 Task: Find out the meaning of "Inspection" in the real estate glossary.
Action: Mouse moved to (467, 189)
Screenshot: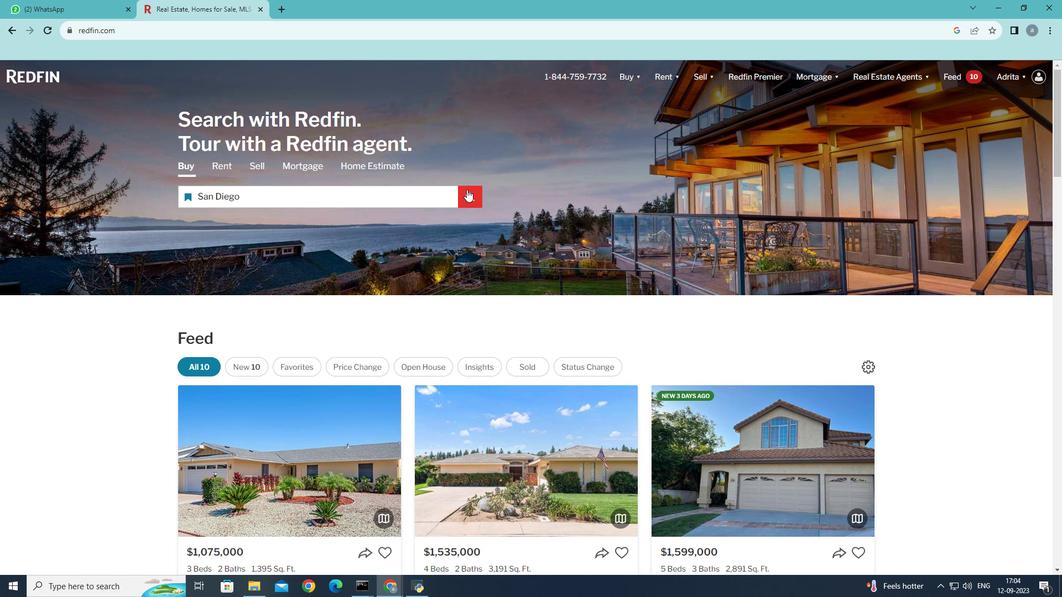 
Action: Mouse pressed left at (467, 189)
Screenshot: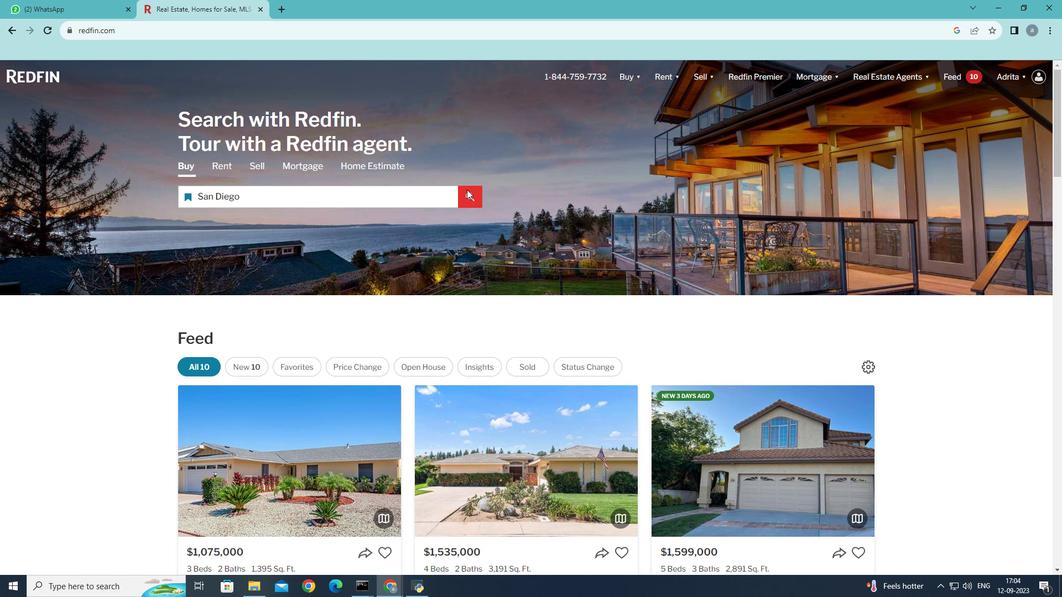 
Action: Mouse moved to (662, 154)
Screenshot: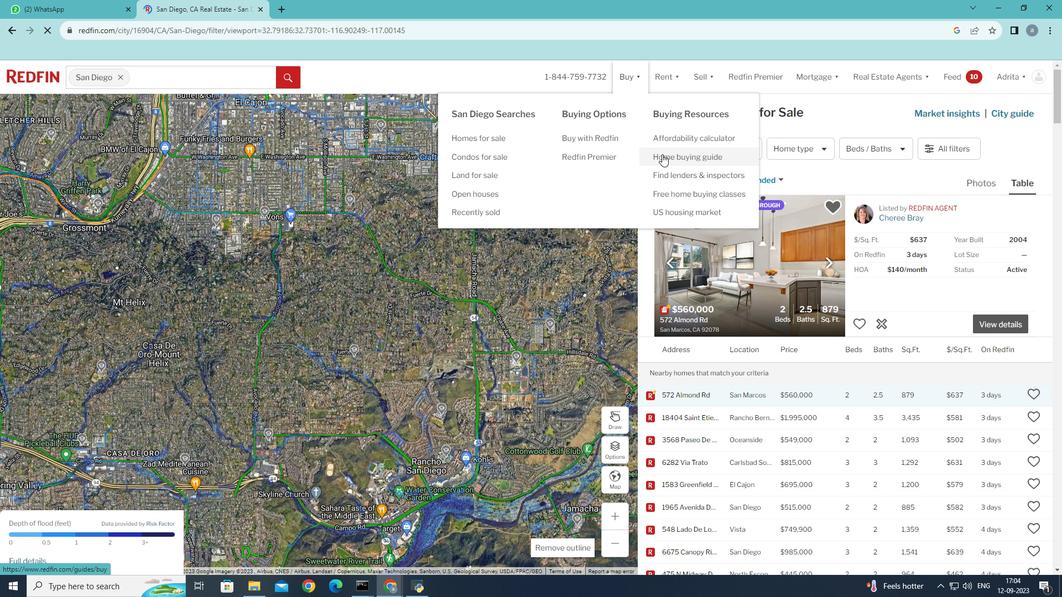 
Action: Mouse pressed left at (662, 154)
Screenshot: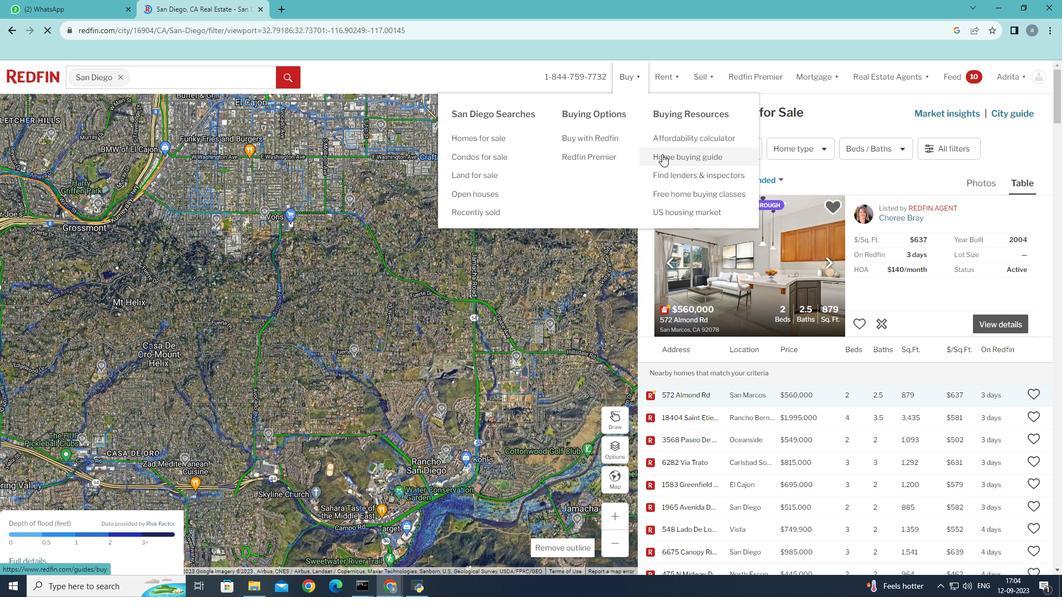 
Action: Mouse moved to (465, 241)
Screenshot: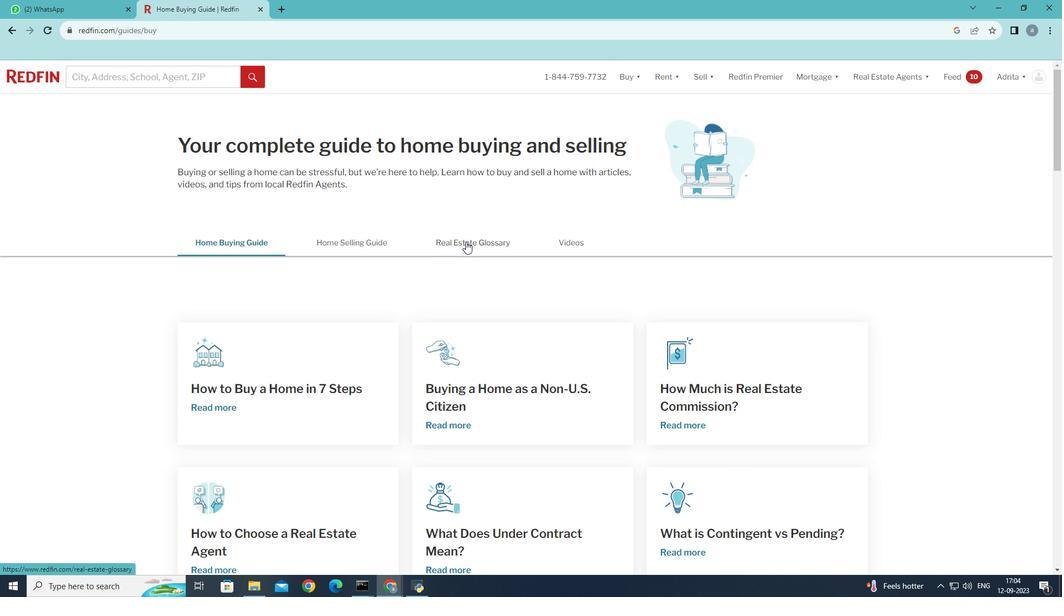 
Action: Mouse pressed left at (465, 241)
Screenshot: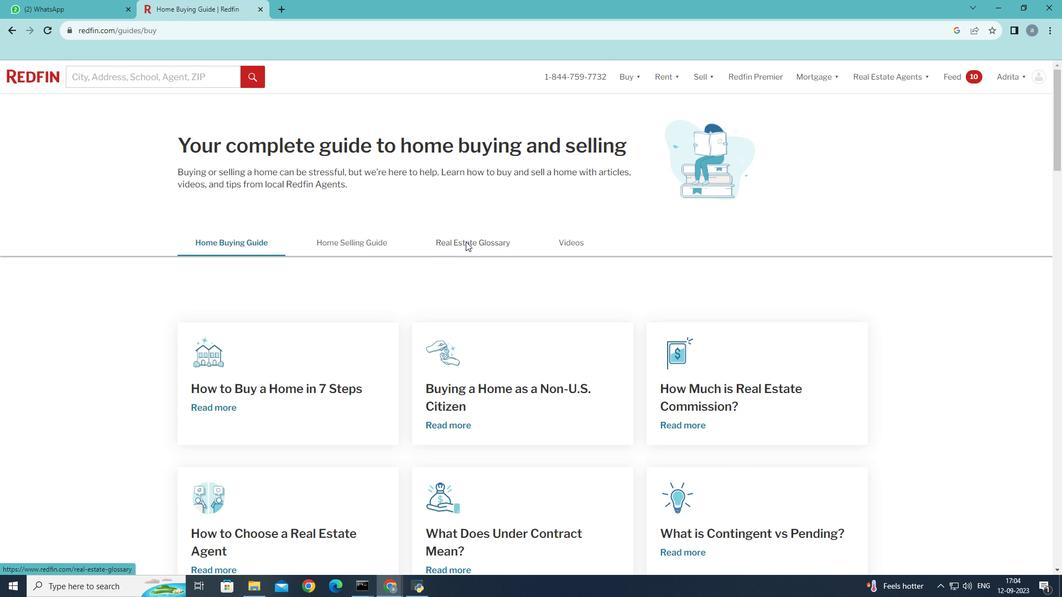 
Action: Mouse moved to (310, 411)
Screenshot: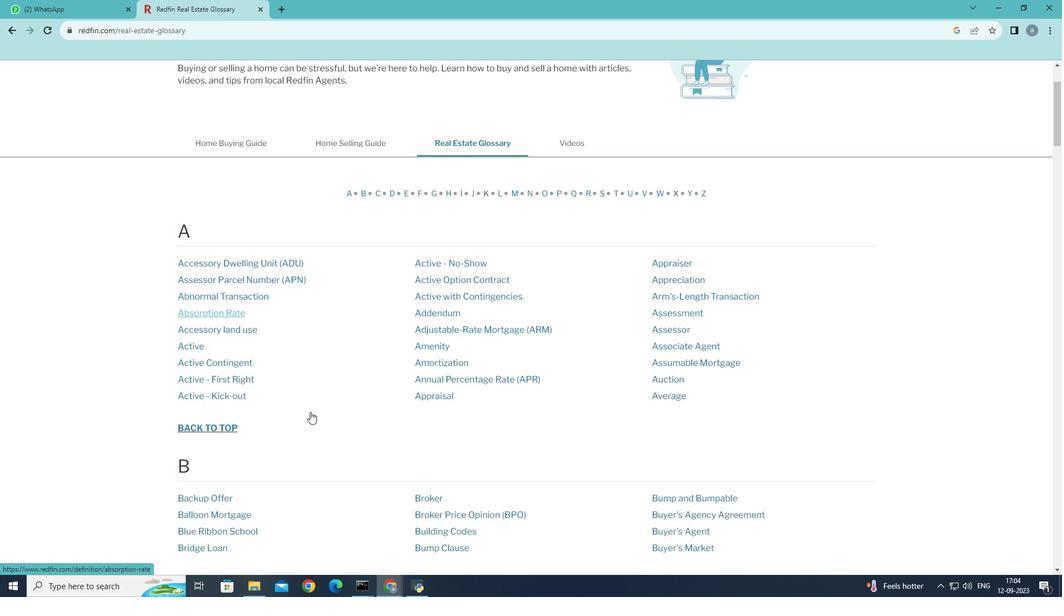
Action: Mouse scrolled (310, 411) with delta (0, 0)
Screenshot: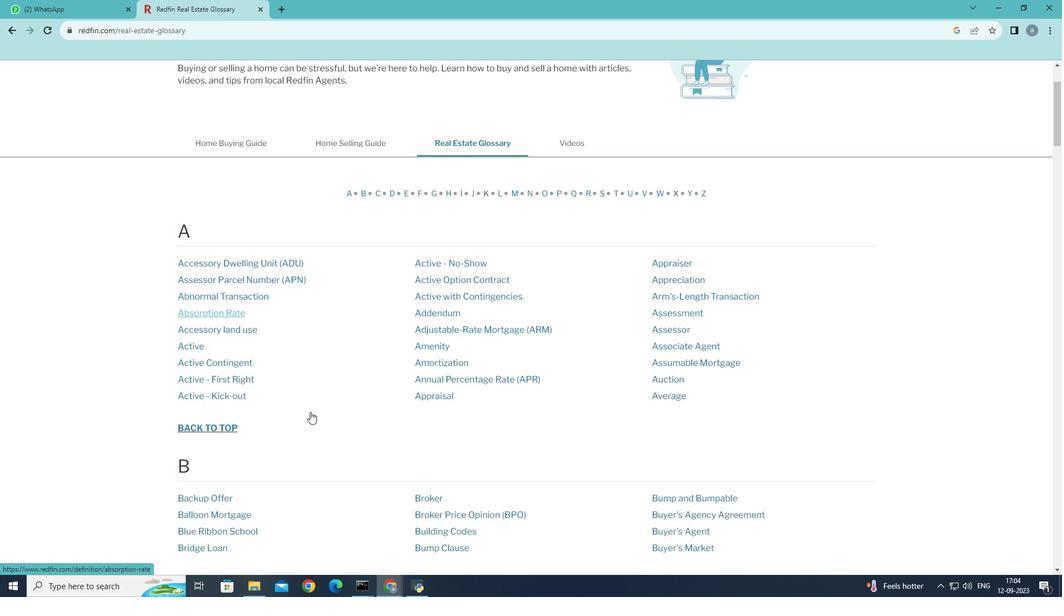 
Action: Mouse moved to (310, 412)
Screenshot: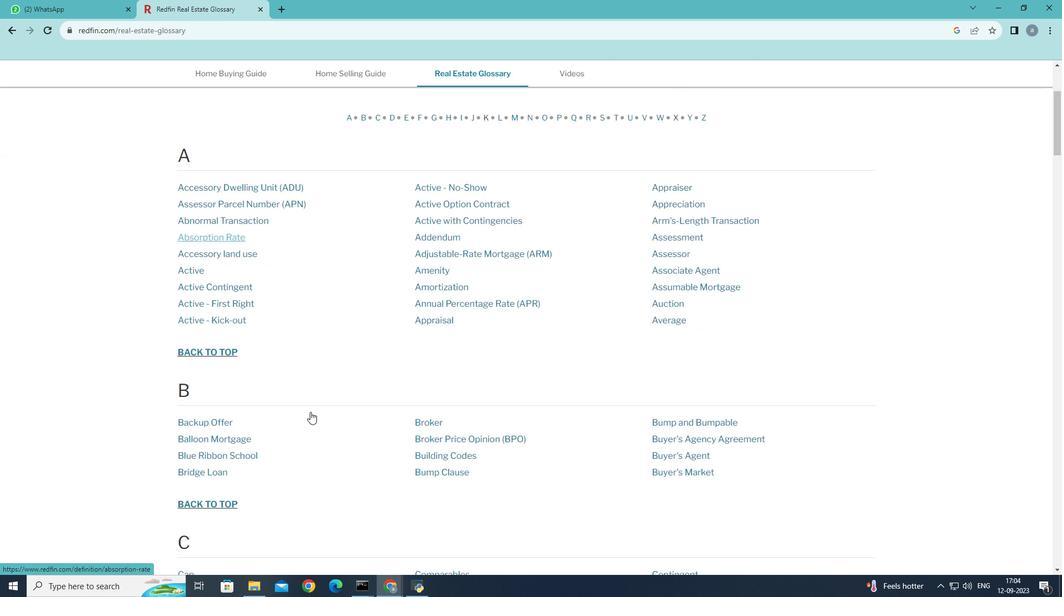 
Action: Mouse scrolled (310, 411) with delta (0, 0)
Screenshot: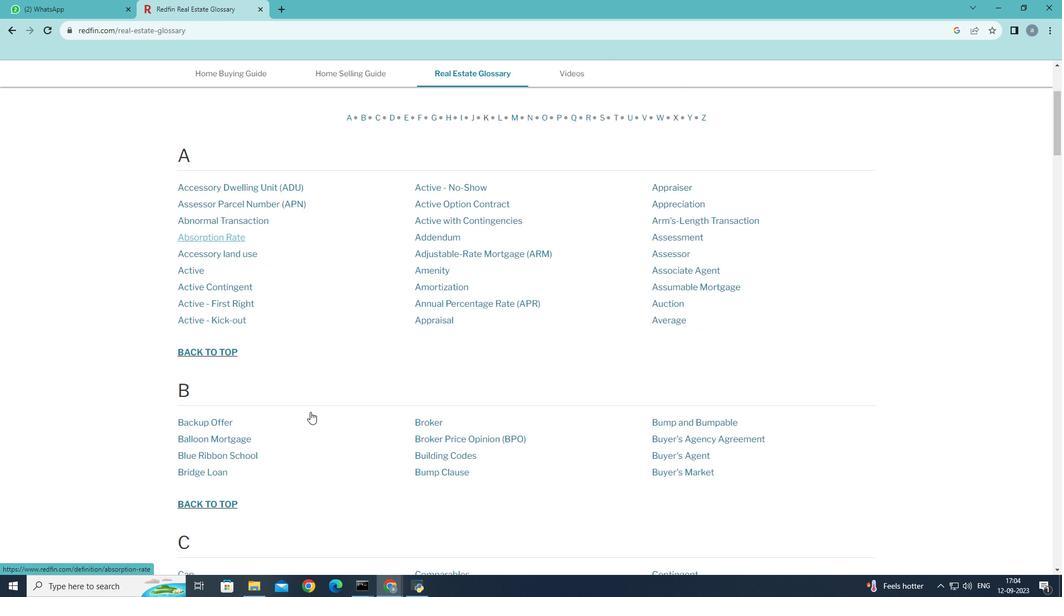 
Action: Mouse scrolled (310, 411) with delta (0, 0)
Screenshot: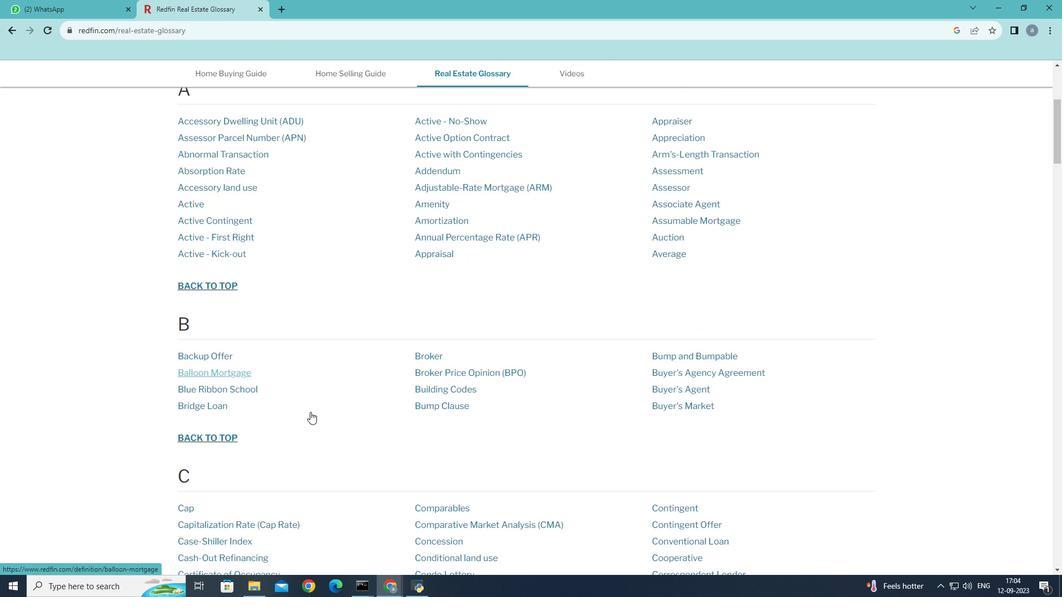 
Action: Mouse scrolled (310, 411) with delta (0, 0)
Screenshot: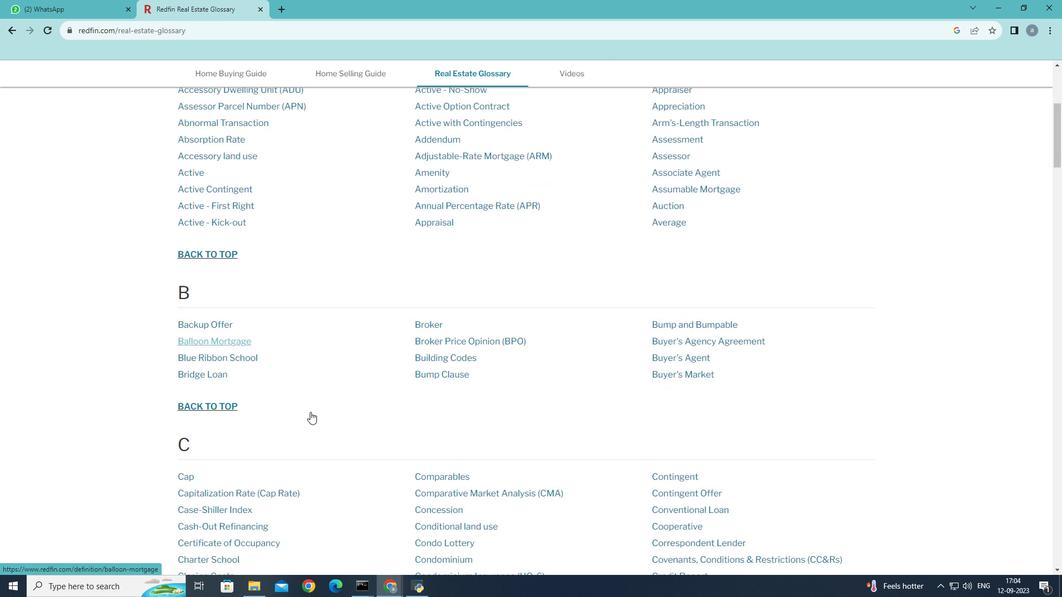 
Action: Mouse scrolled (310, 411) with delta (0, 0)
Screenshot: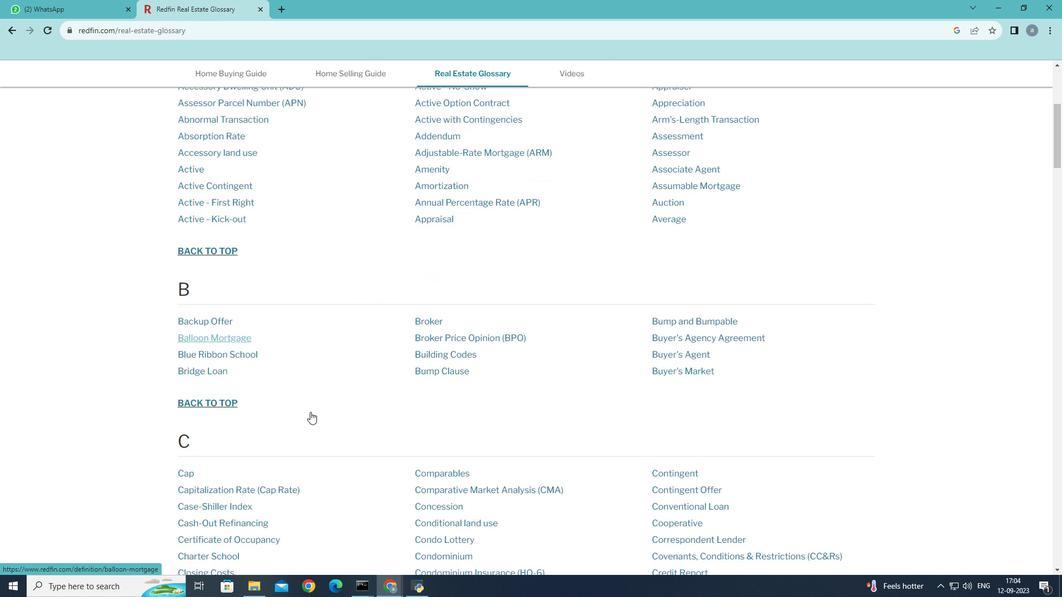 
Action: Mouse moved to (310, 412)
Screenshot: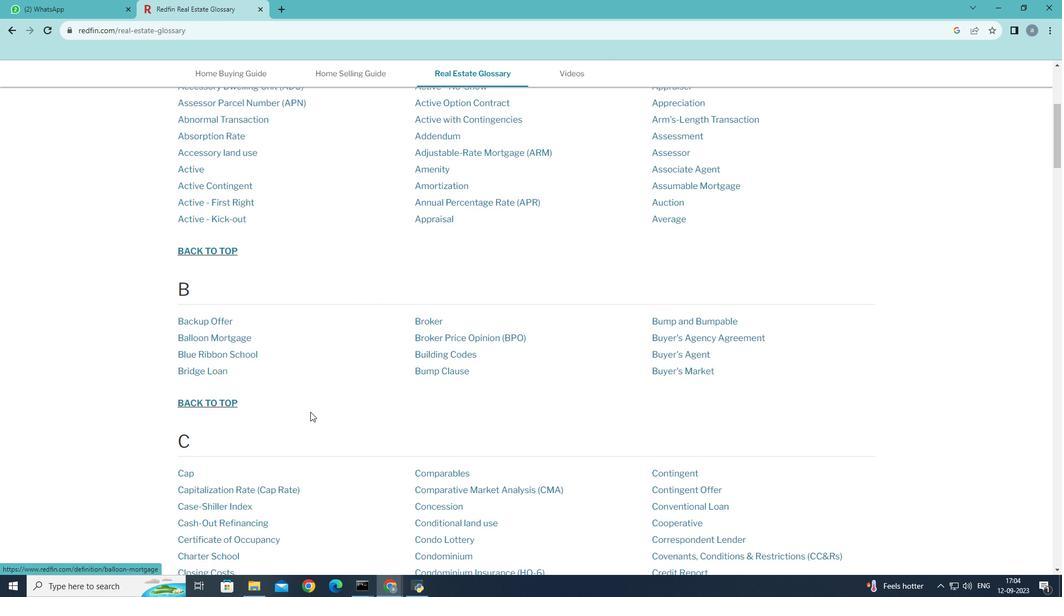
Action: Mouse scrolled (310, 411) with delta (0, 0)
Screenshot: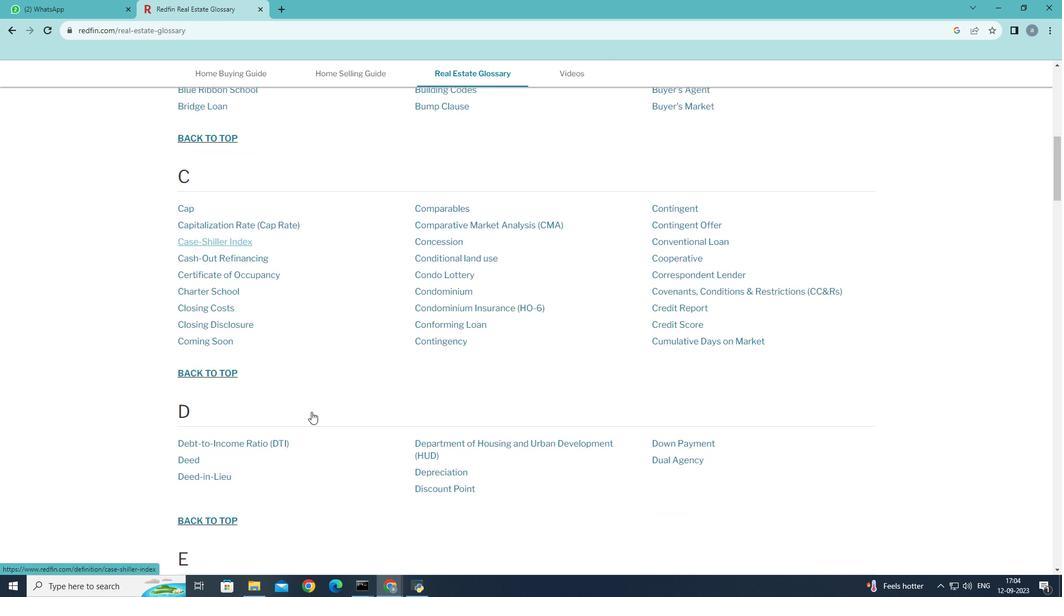 
Action: Mouse scrolled (310, 411) with delta (0, 0)
Screenshot: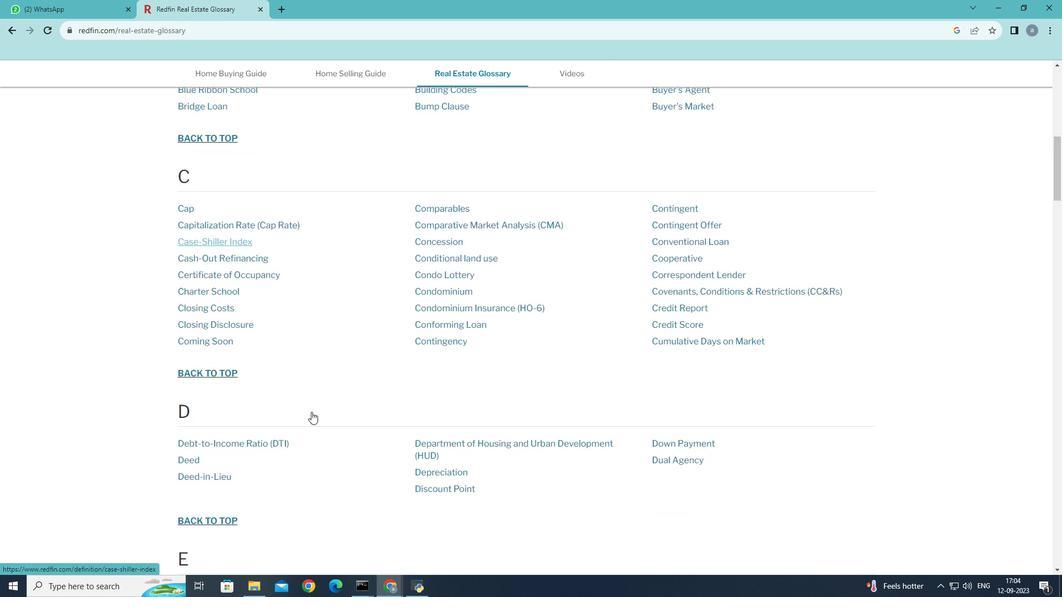 
Action: Mouse scrolled (310, 411) with delta (0, 0)
Screenshot: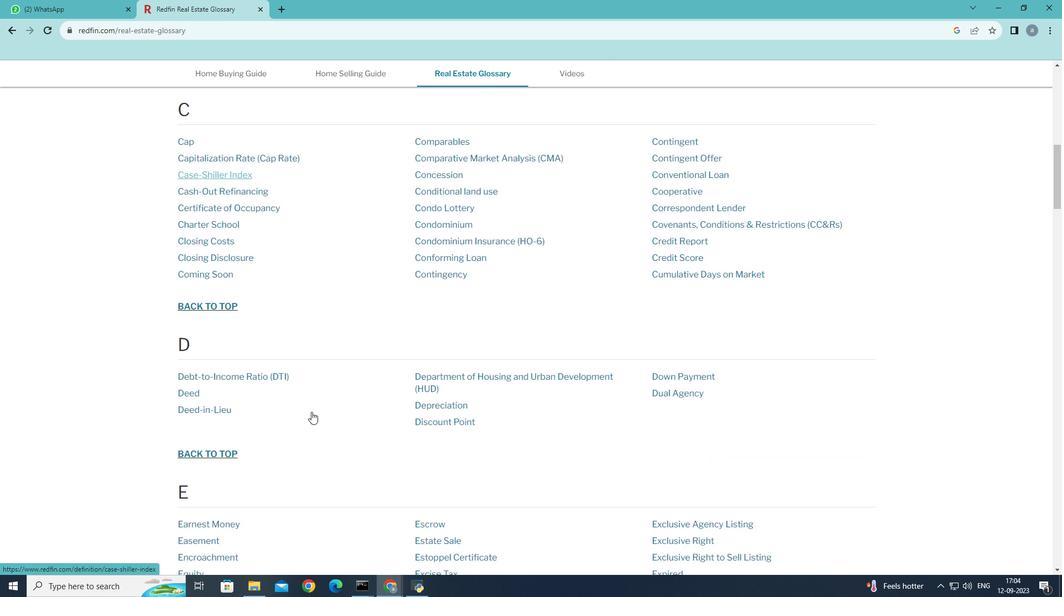 
Action: Mouse scrolled (310, 411) with delta (0, 0)
Screenshot: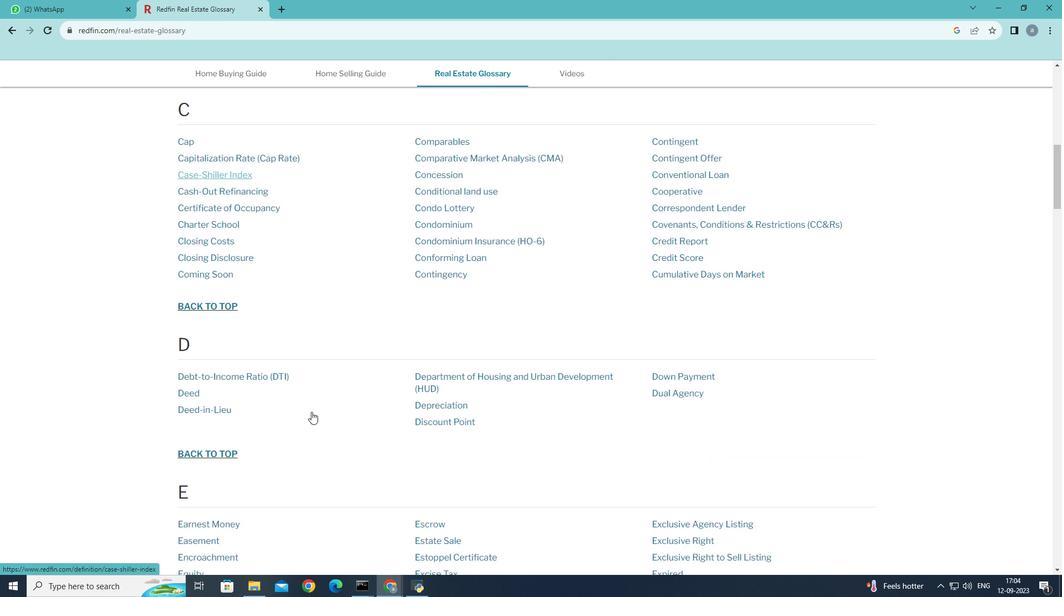 
Action: Mouse moved to (311, 412)
Screenshot: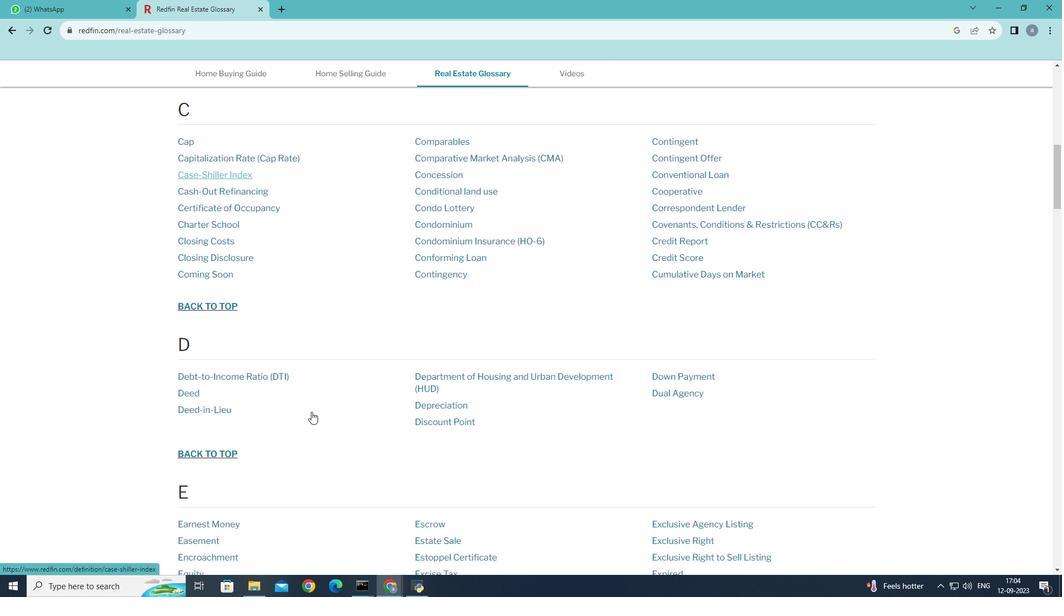 
Action: Mouse scrolled (311, 411) with delta (0, 0)
Screenshot: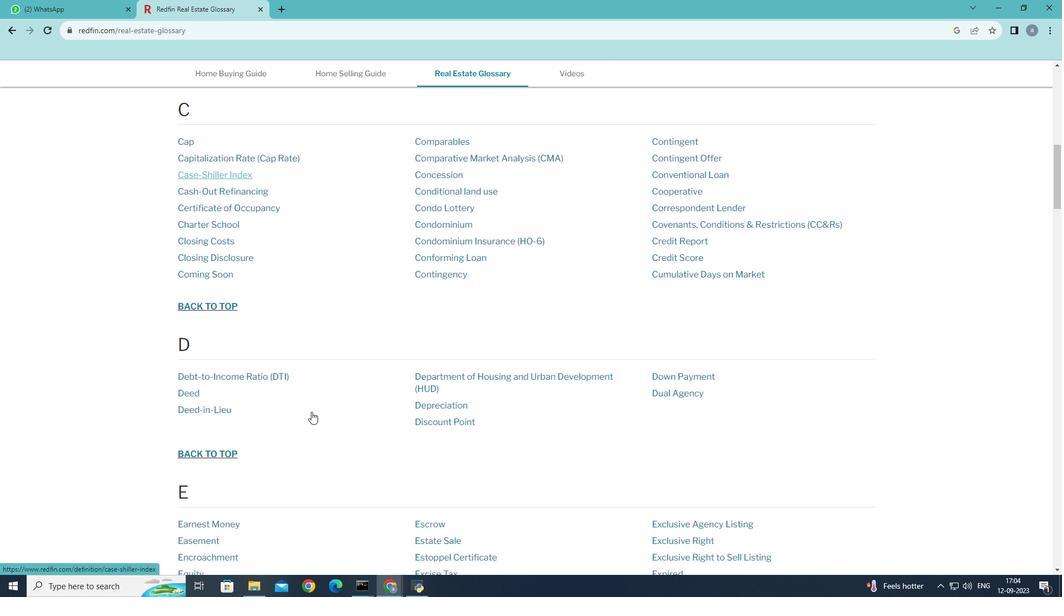 
Action: Mouse scrolled (311, 411) with delta (0, 0)
Screenshot: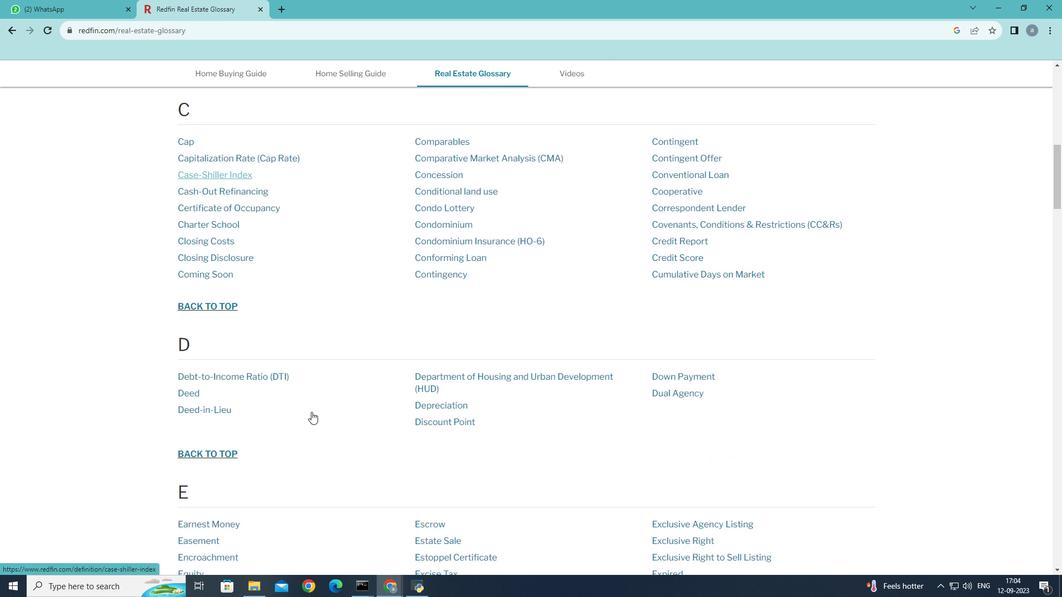 
Action: Mouse moved to (311, 411)
Screenshot: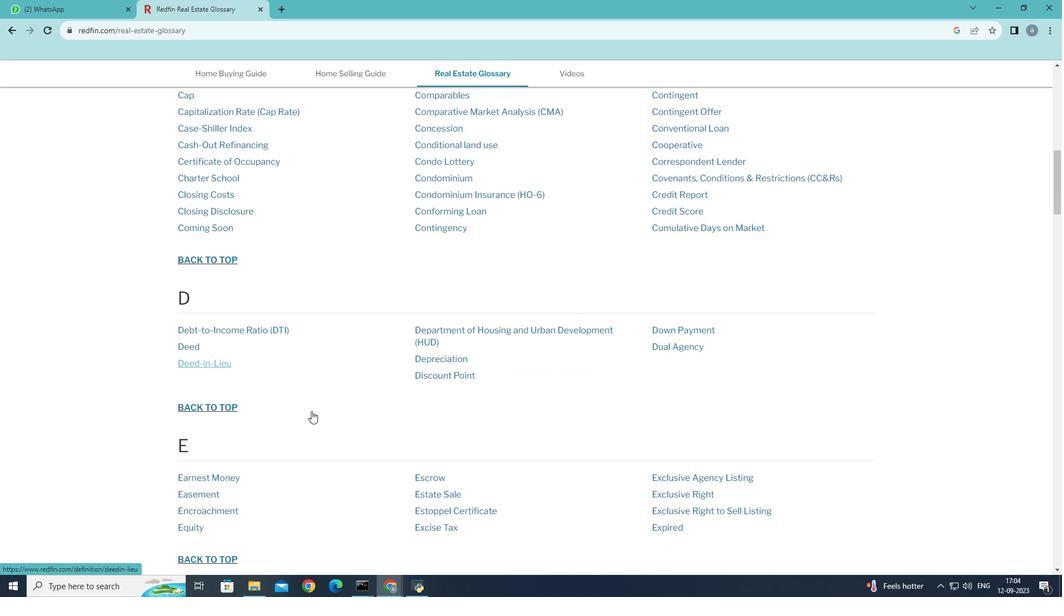 
Action: Mouse scrolled (311, 411) with delta (0, 0)
Screenshot: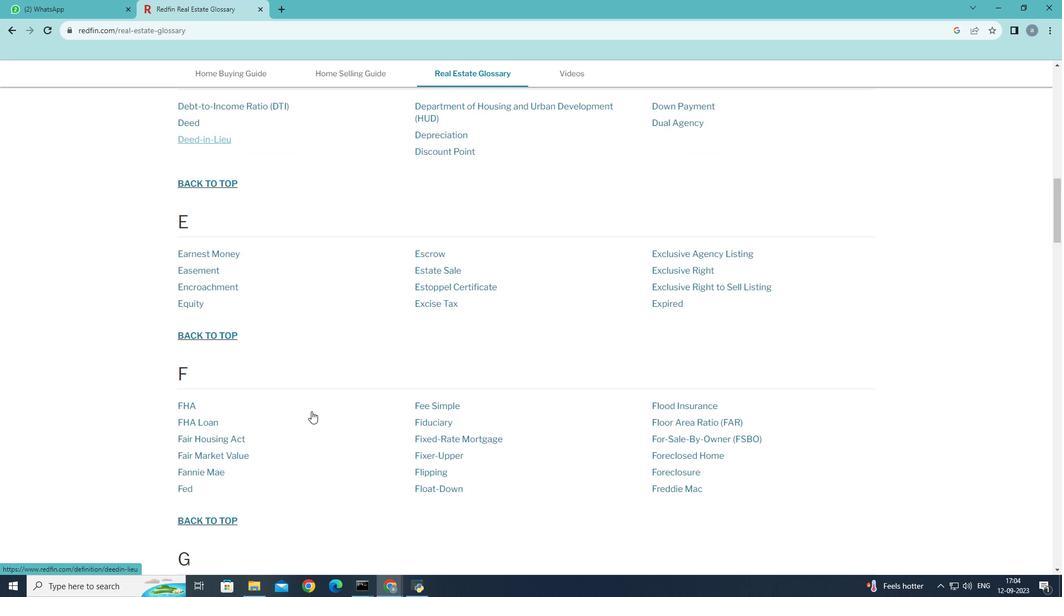 
Action: Mouse scrolled (311, 411) with delta (0, 0)
Screenshot: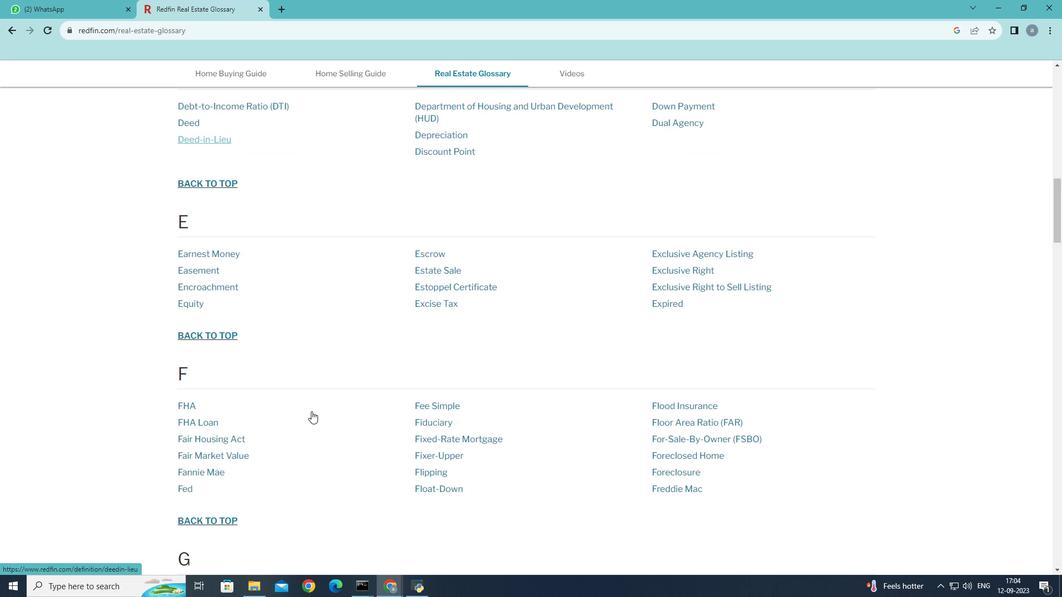 
Action: Mouse scrolled (311, 411) with delta (0, 0)
Screenshot: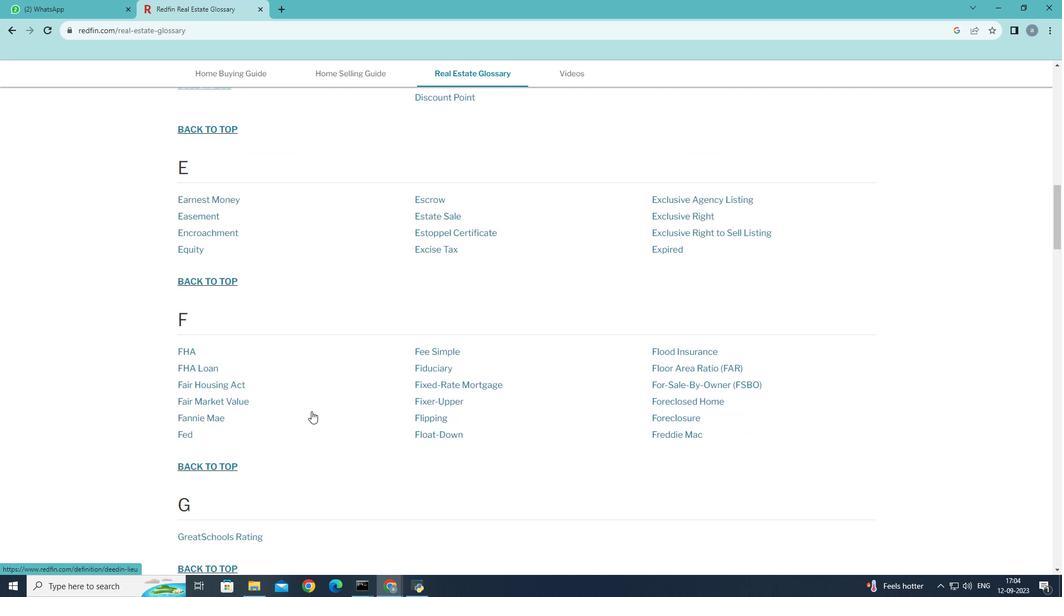 
Action: Mouse scrolled (311, 411) with delta (0, 0)
Screenshot: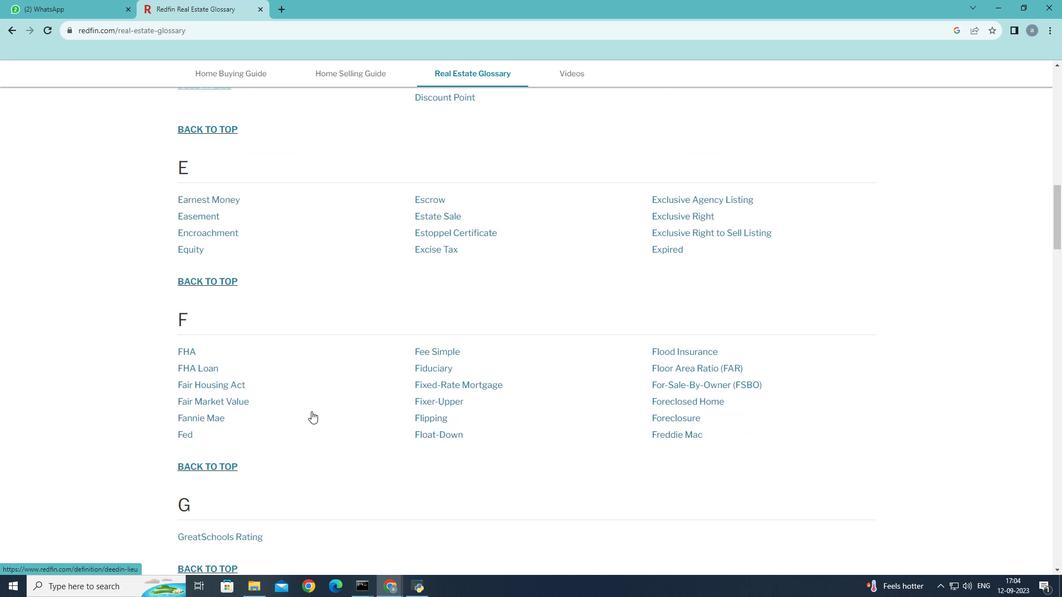 
Action: Mouse scrolled (311, 411) with delta (0, 0)
Screenshot: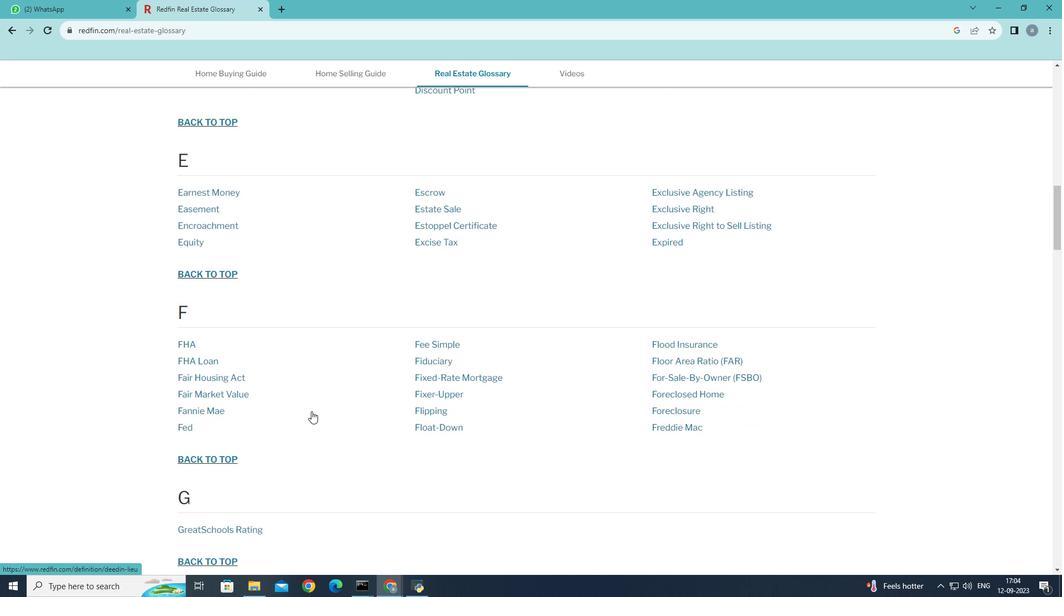 
Action: Mouse scrolled (311, 411) with delta (0, 0)
Screenshot: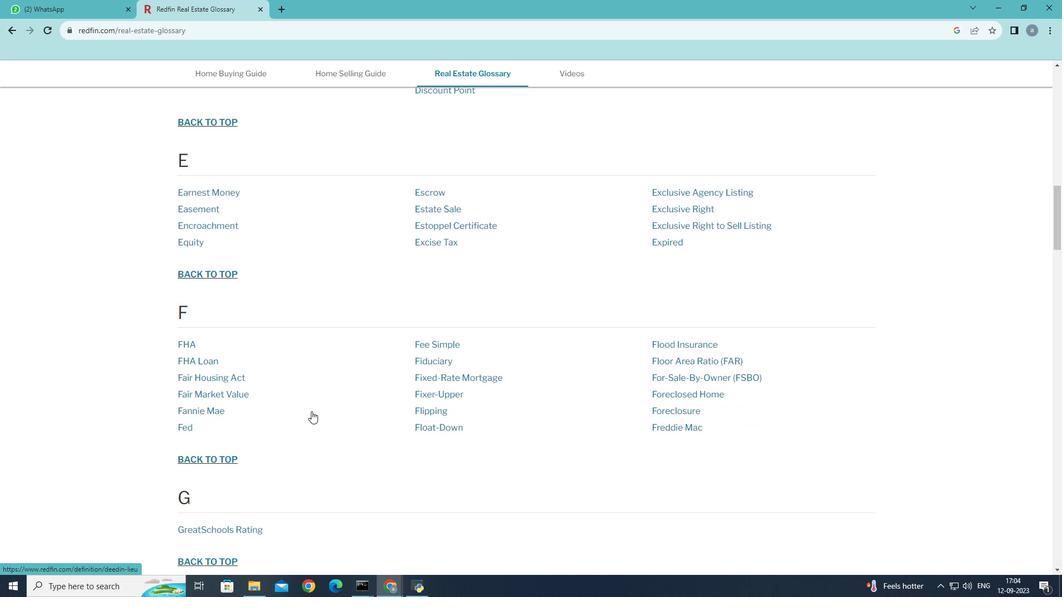 
Action: Mouse moved to (311, 411)
Screenshot: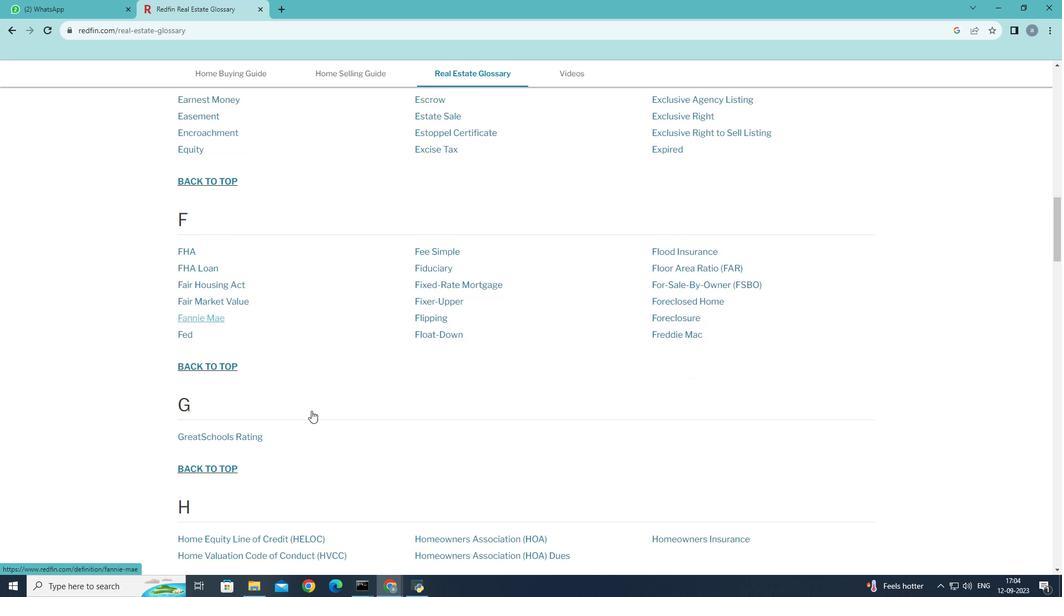 
Action: Mouse scrolled (311, 410) with delta (0, 0)
Screenshot: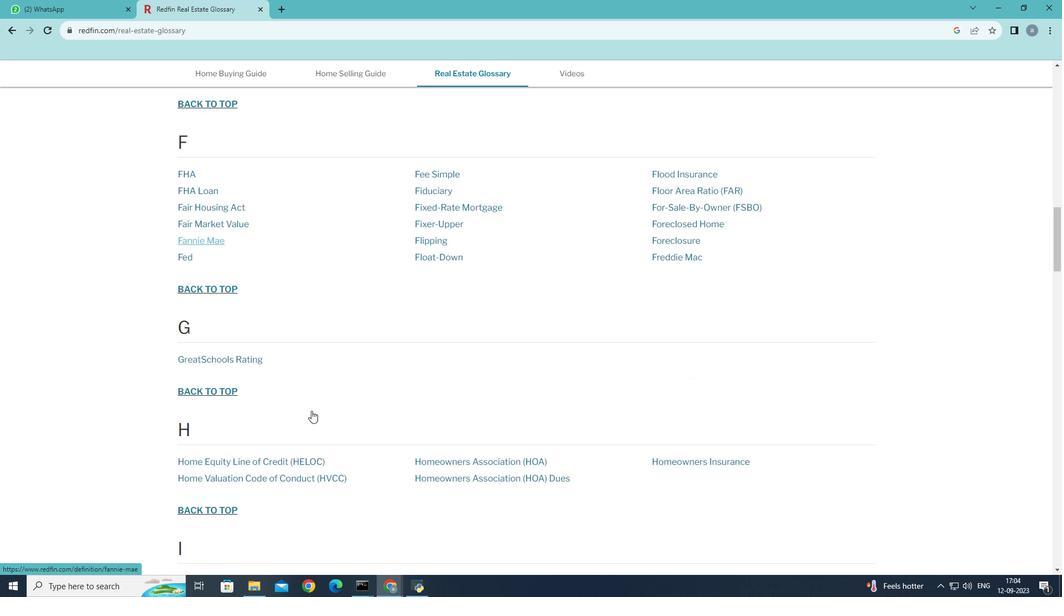 
Action: Mouse scrolled (311, 410) with delta (0, 0)
Screenshot: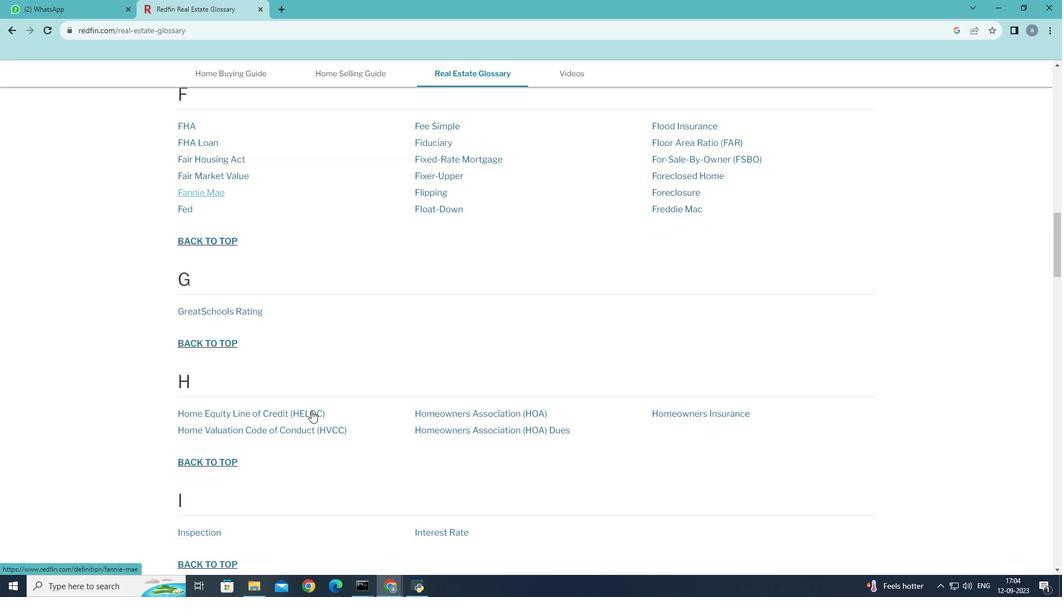 
Action: Mouse scrolled (311, 410) with delta (0, 0)
Screenshot: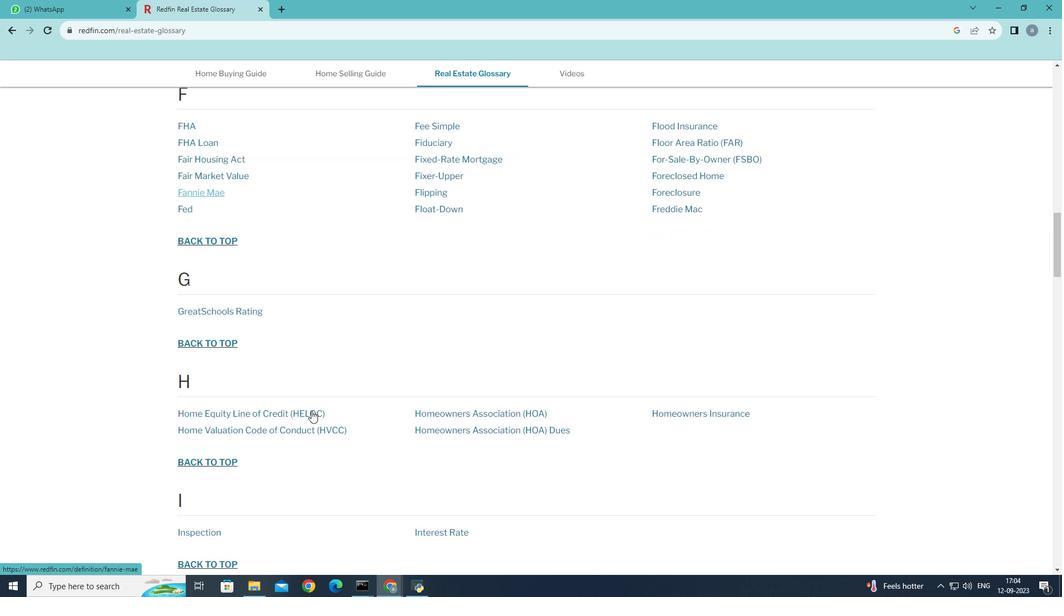 
Action: Mouse scrolled (311, 410) with delta (0, 0)
Screenshot: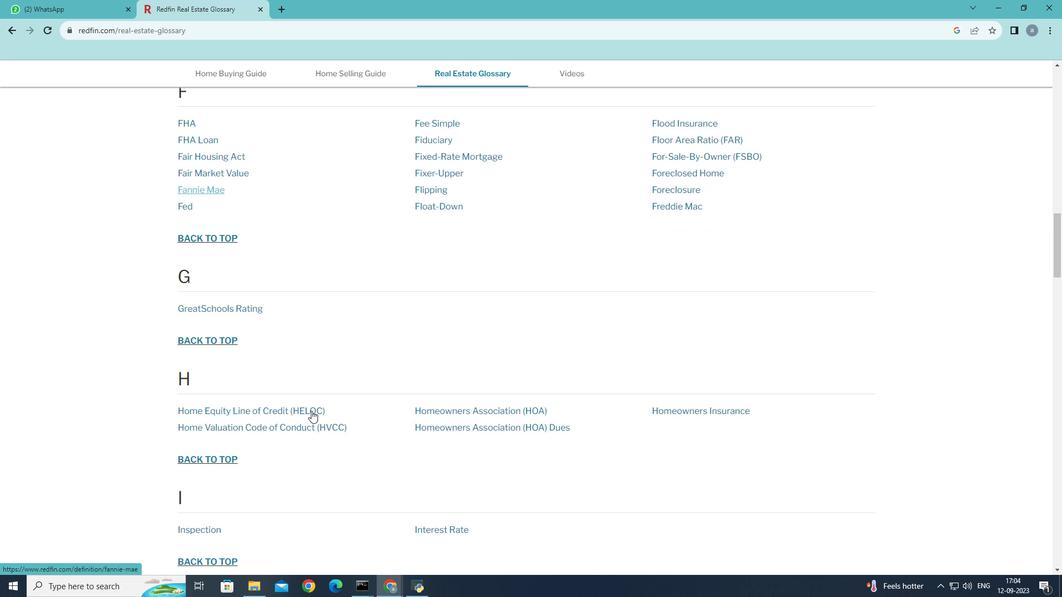 
Action: Mouse moved to (215, 533)
Screenshot: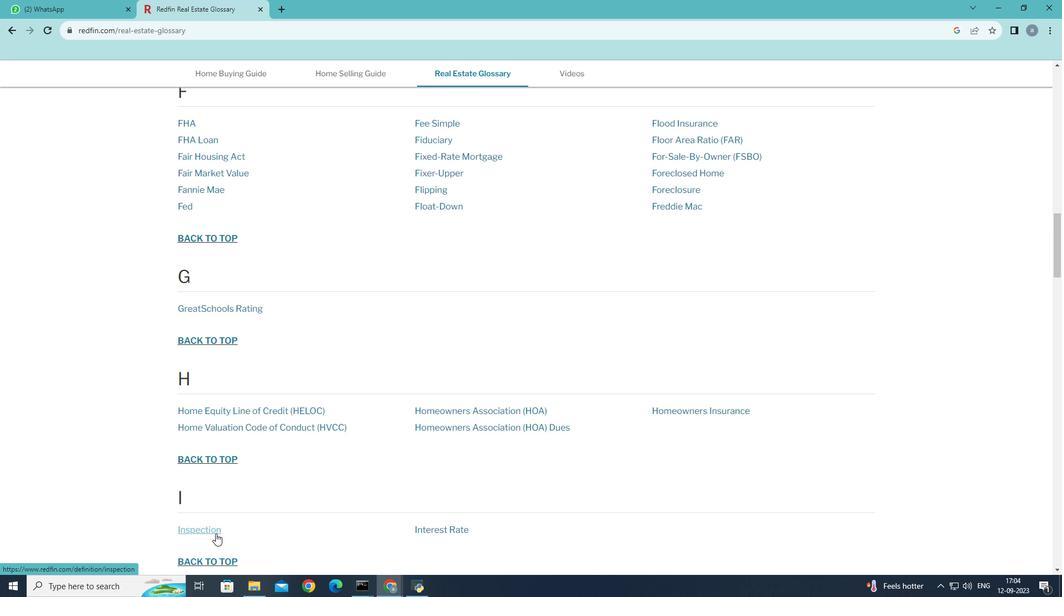 
Action: Mouse pressed left at (215, 533)
Screenshot: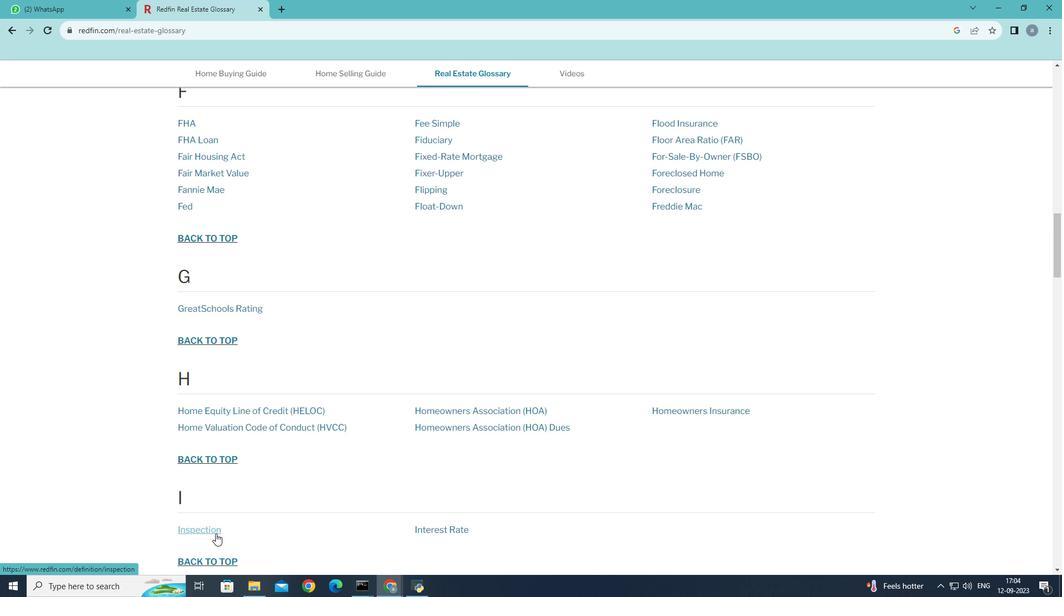
Action: Mouse moved to (366, 433)
Screenshot: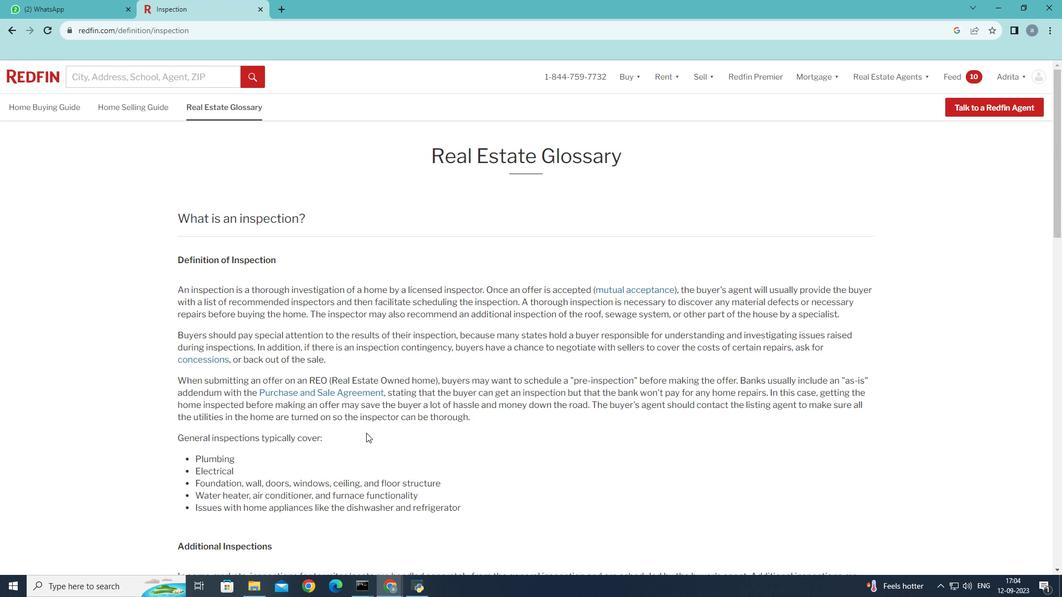 
